 Task: Show ruler.
Action: Mouse moved to (143, 128)
Screenshot: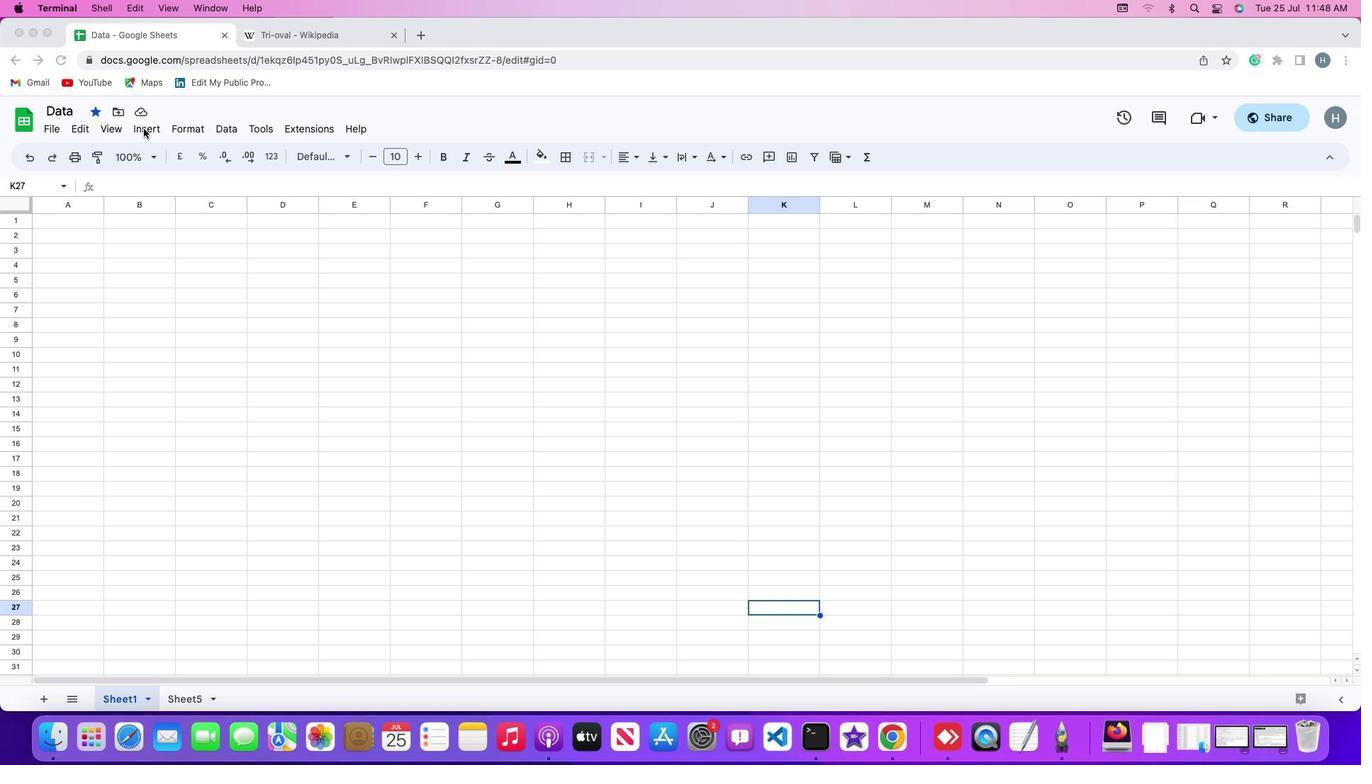 
Action: Mouse pressed left at (143, 128)
Screenshot: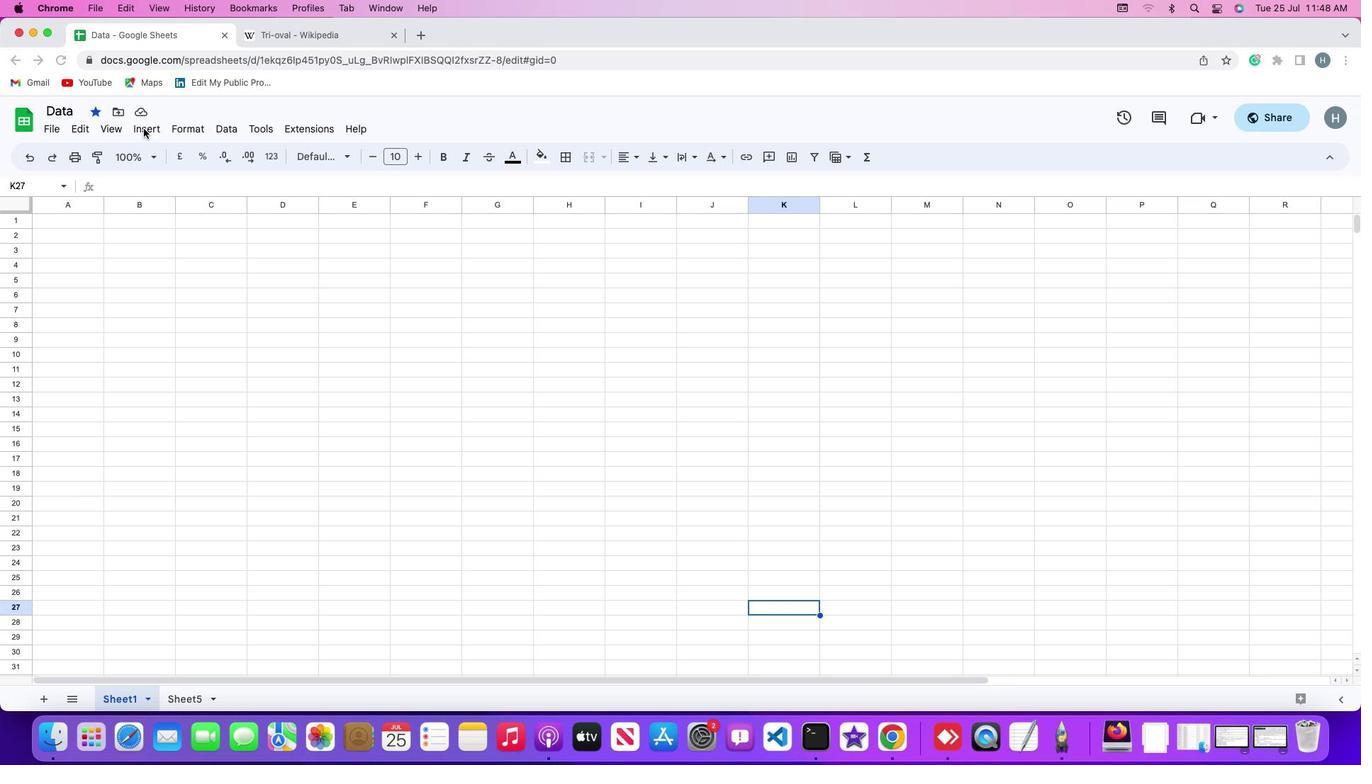 
Action: Mouse moved to (147, 126)
Screenshot: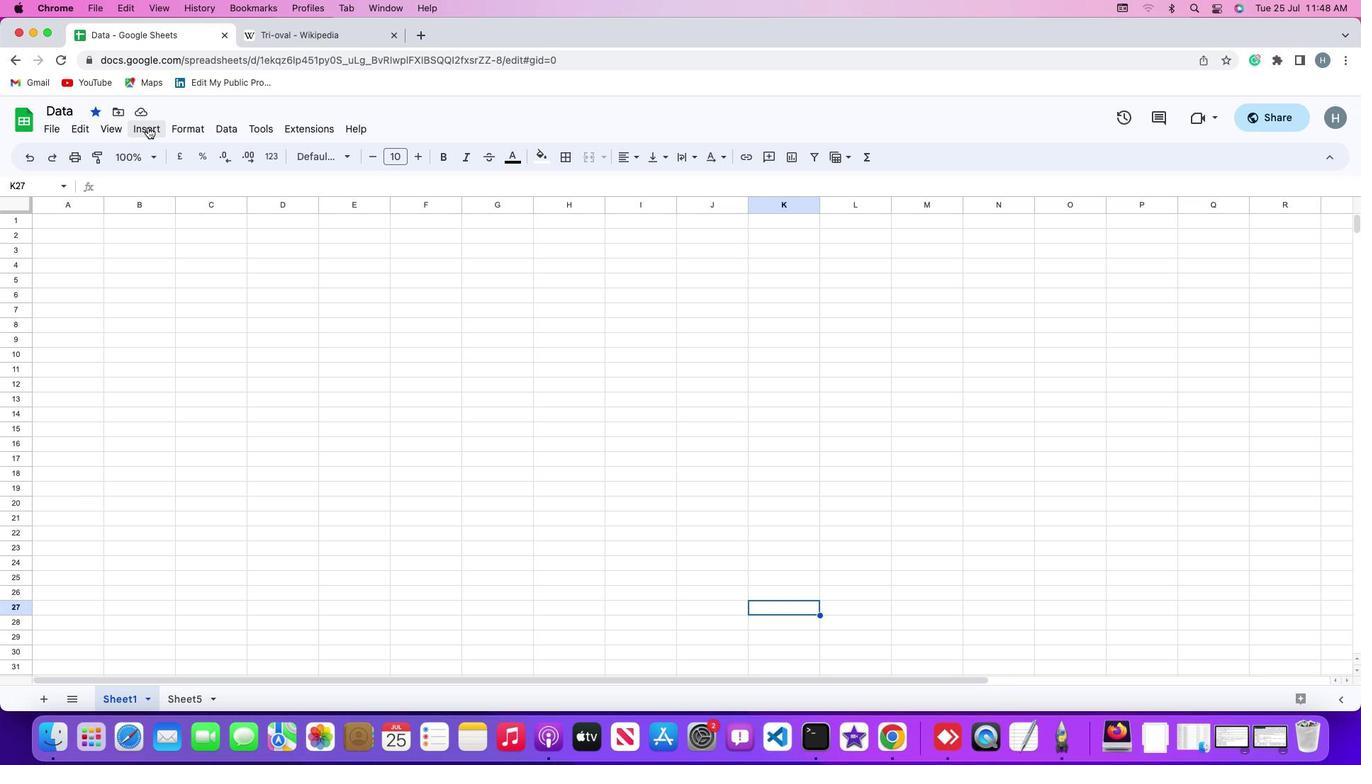
Action: Mouse pressed left at (147, 126)
Screenshot: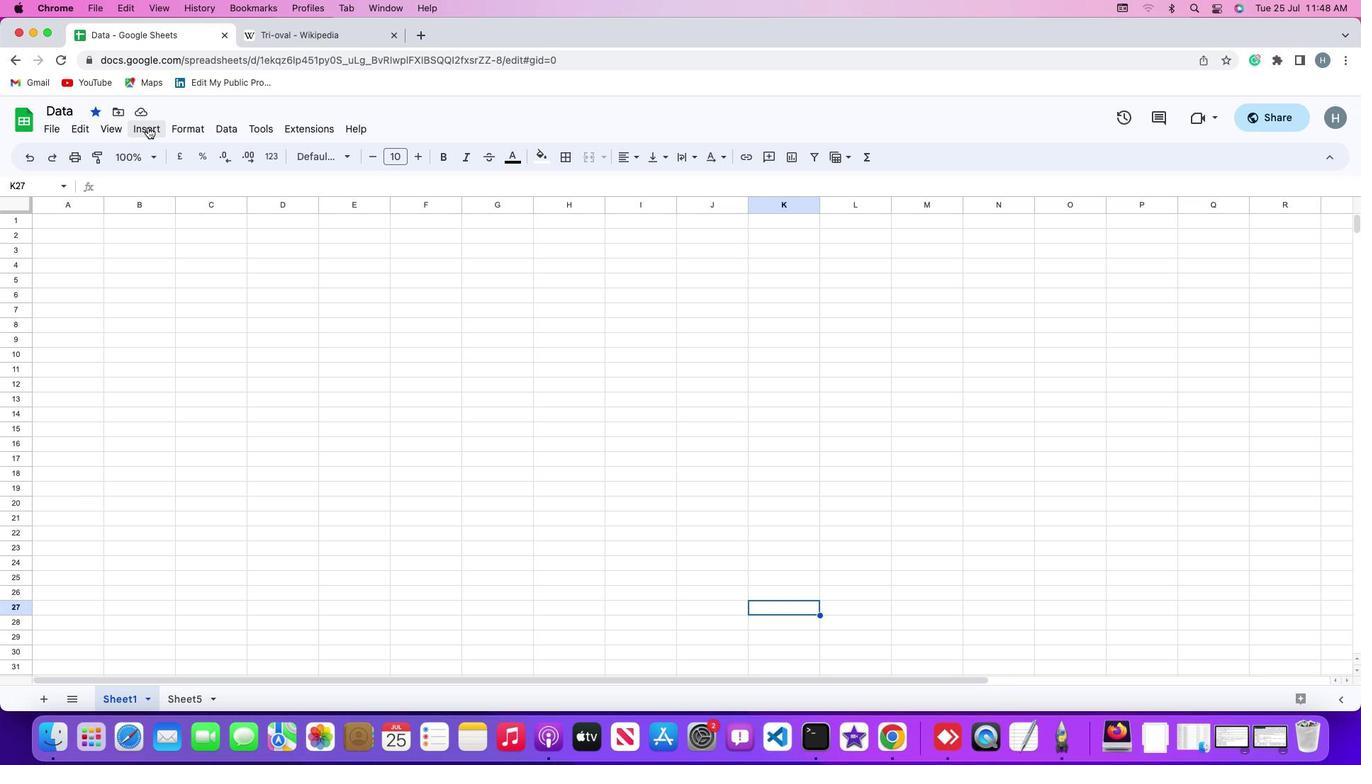 
Action: Mouse moved to (191, 329)
Screenshot: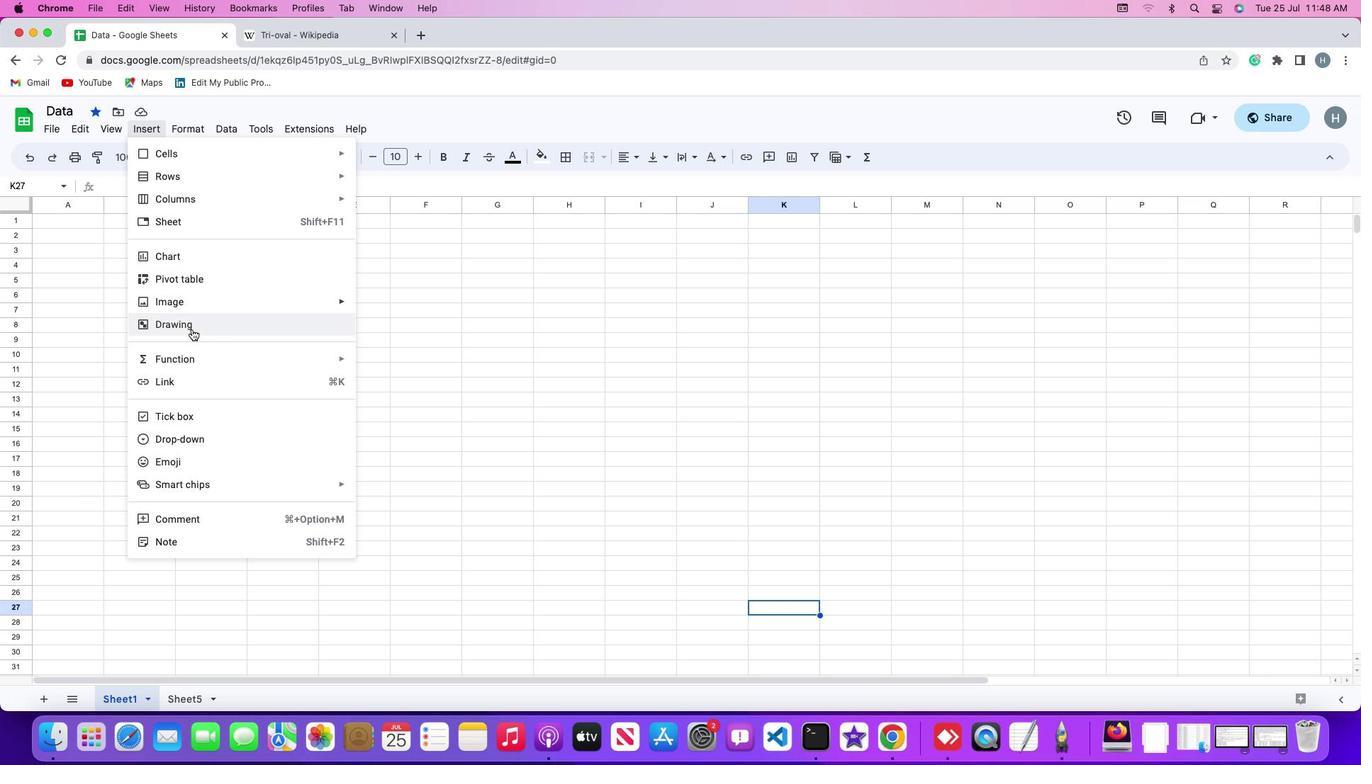 
Action: Mouse pressed left at (191, 329)
Screenshot: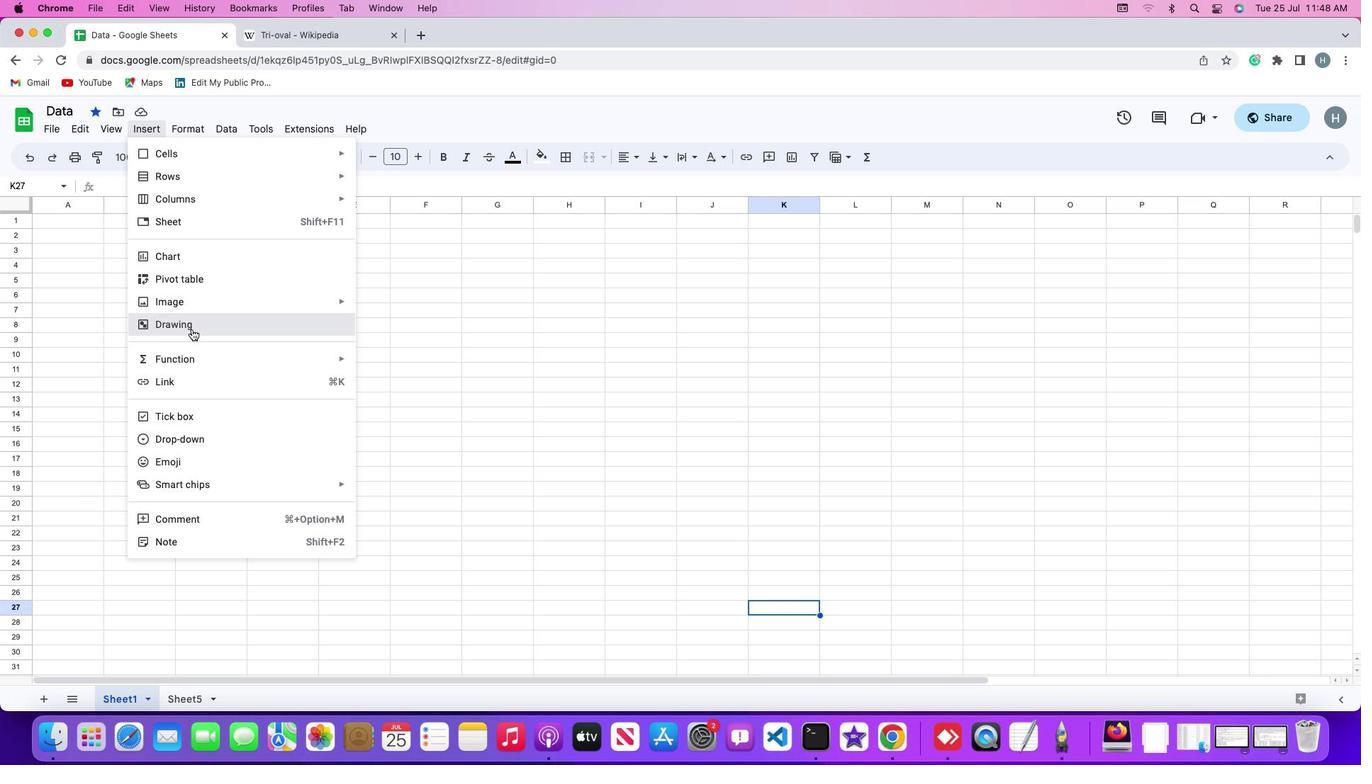 
Action: Mouse moved to (495, 180)
Screenshot: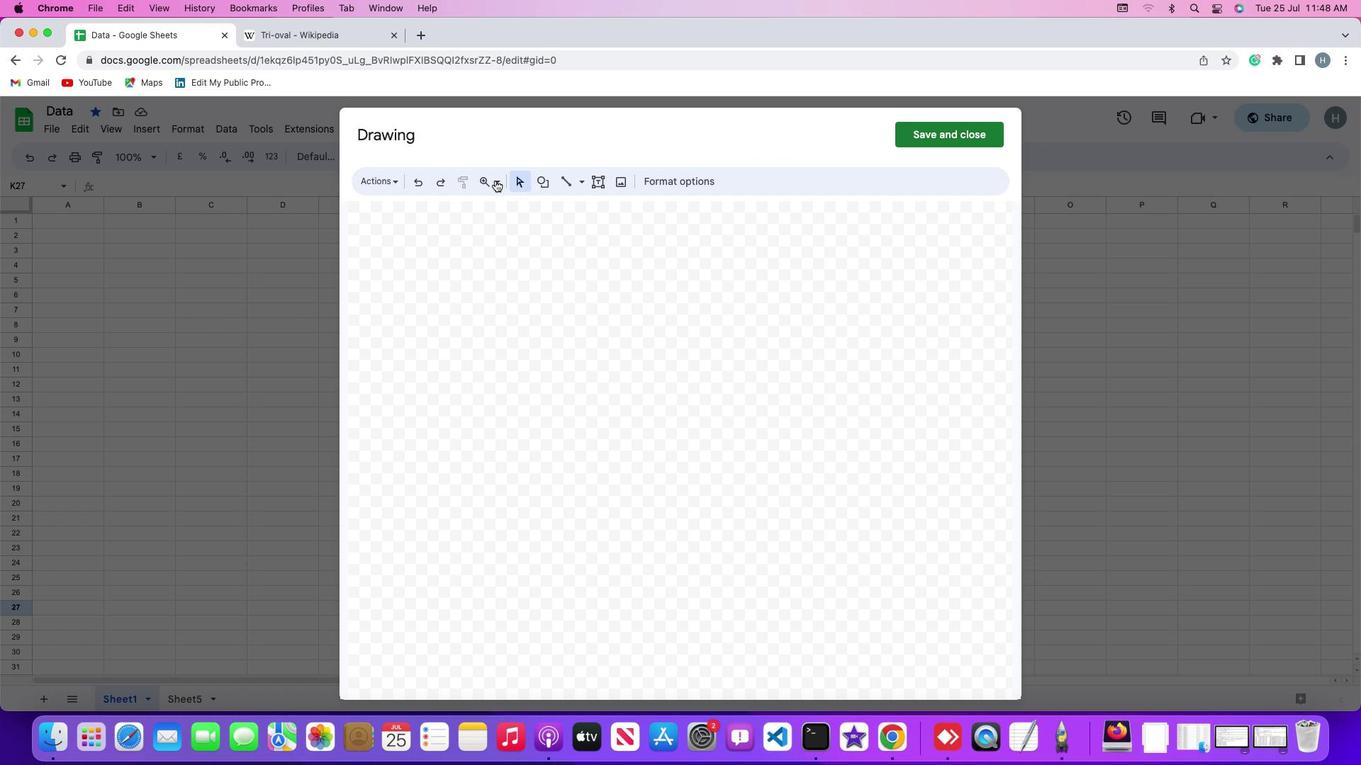 
Action: Mouse pressed left at (495, 180)
Screenshot: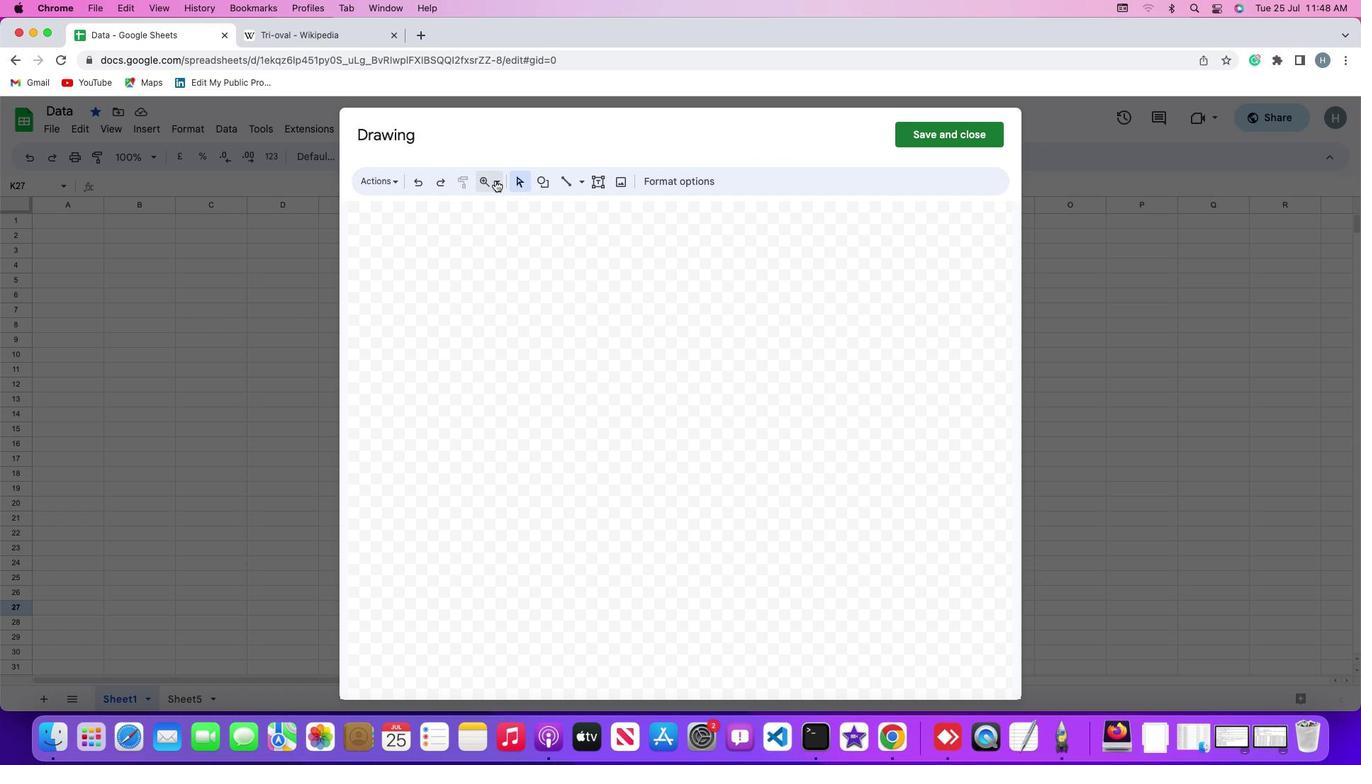 
Action: Mouse moved to (521, 203)
Screenshot: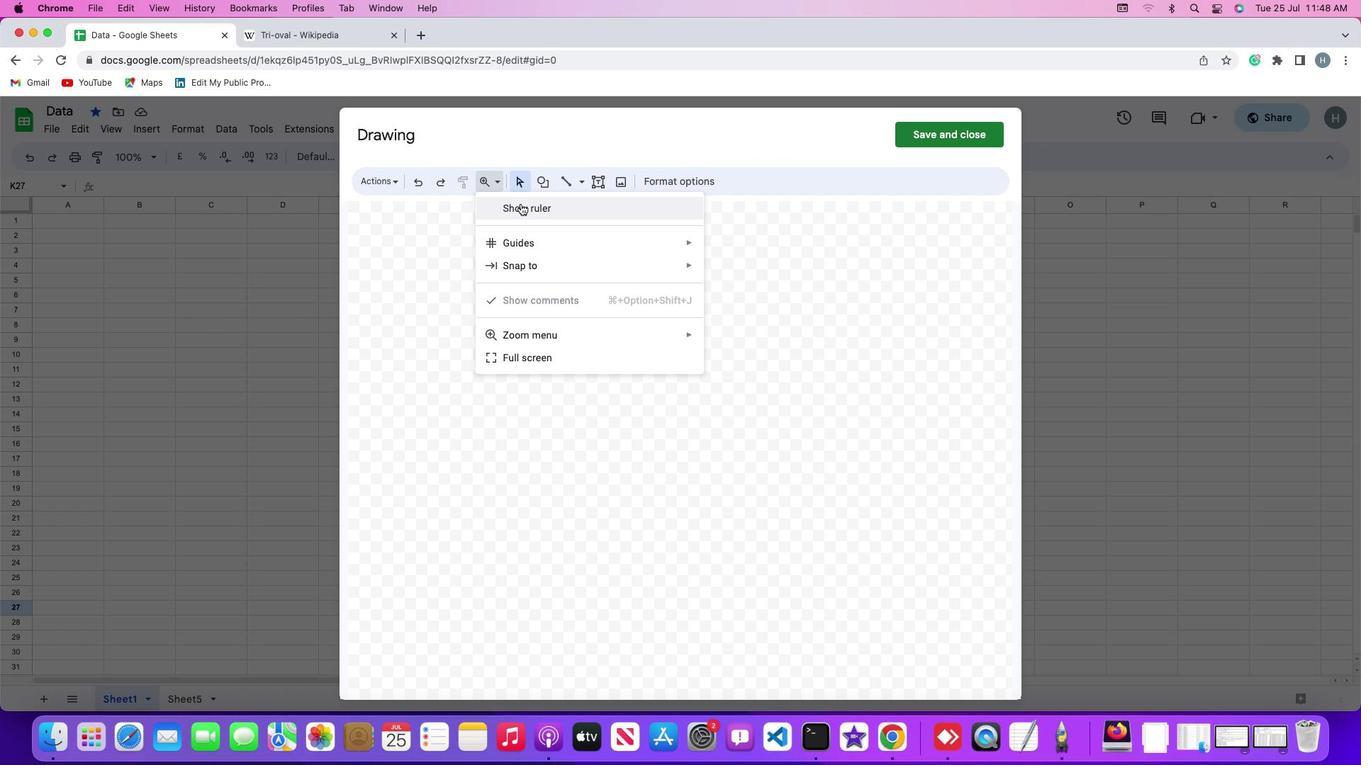 
Action: Mouse pressed left at (521, 203)
Screenshot: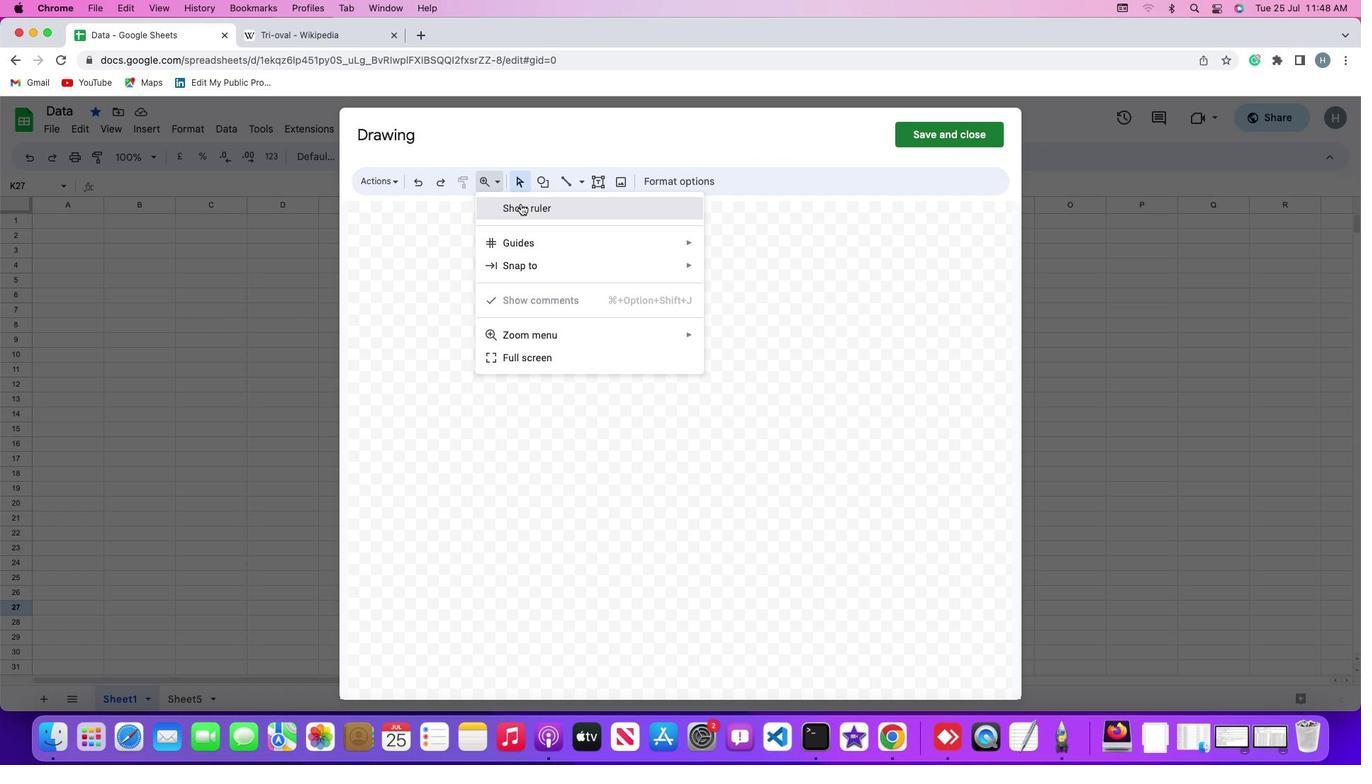 
Action: Mouse moved to (432, 292)
Screenshot: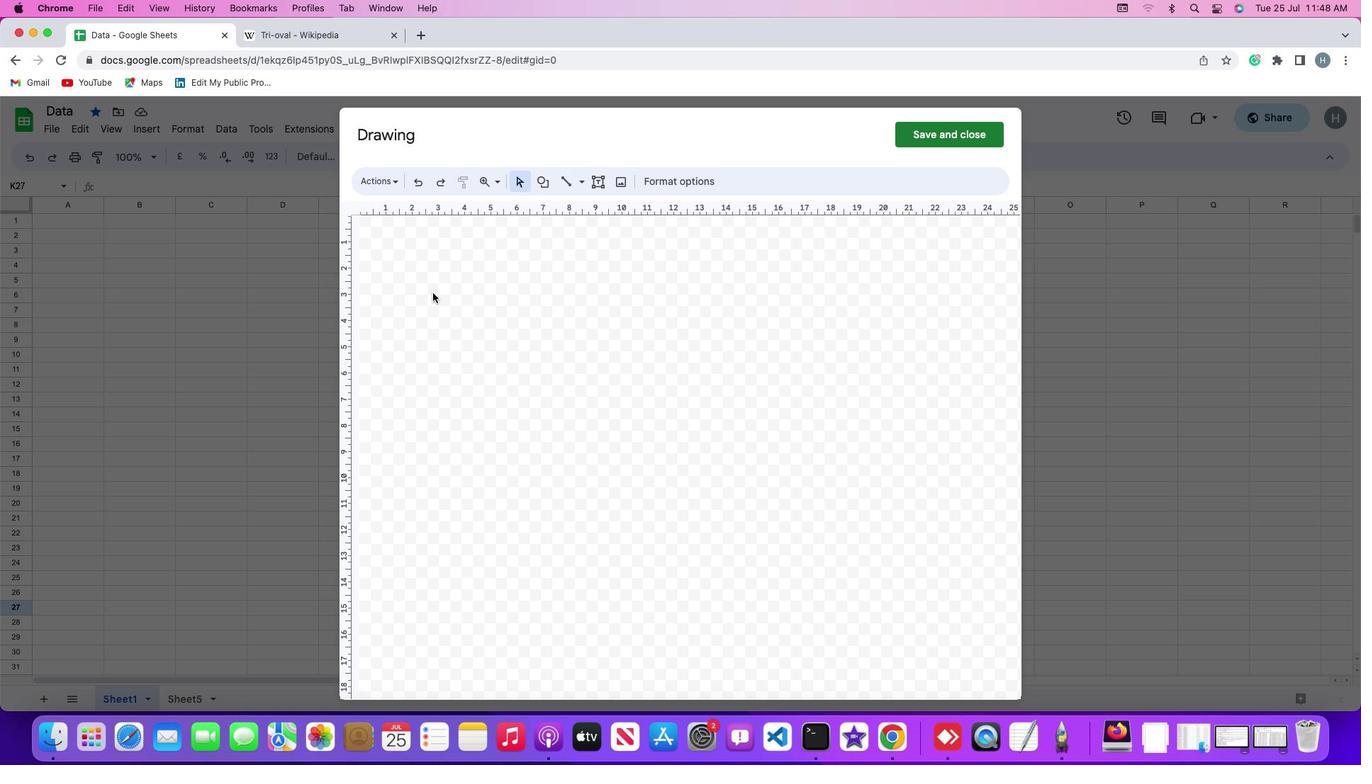 
